 Task: Move the task Update the app to support the latest operating systems to the section To-Do in the project TrialLine and sort the tasks in the project by Due Date.
Action: Mouse moved to (65, 409)
Screenshot: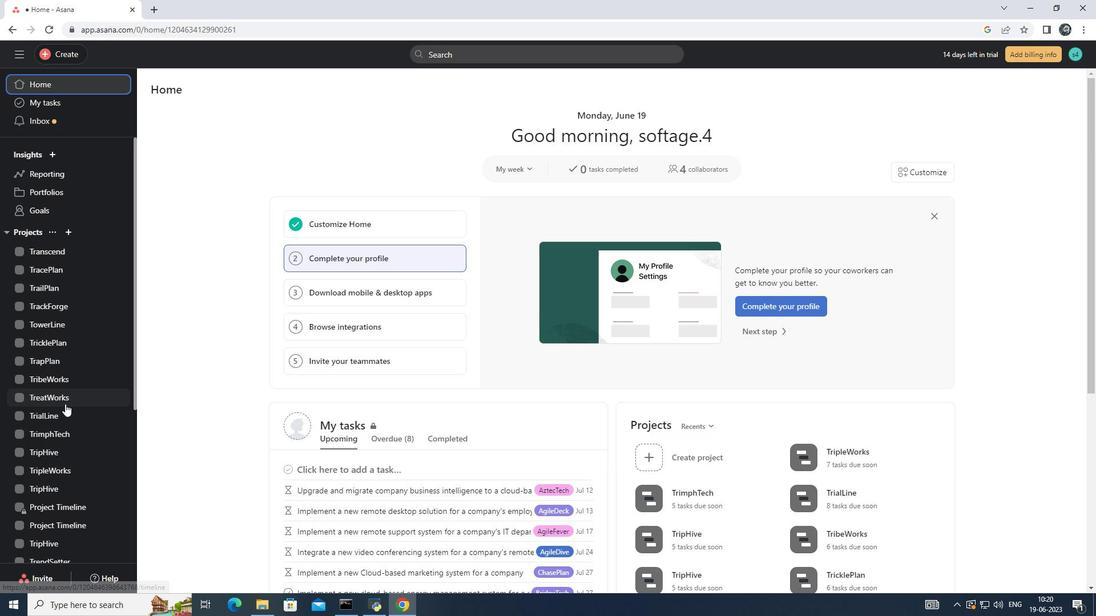 
Action: Mouse pressed left at (65, 409)
Screenshot: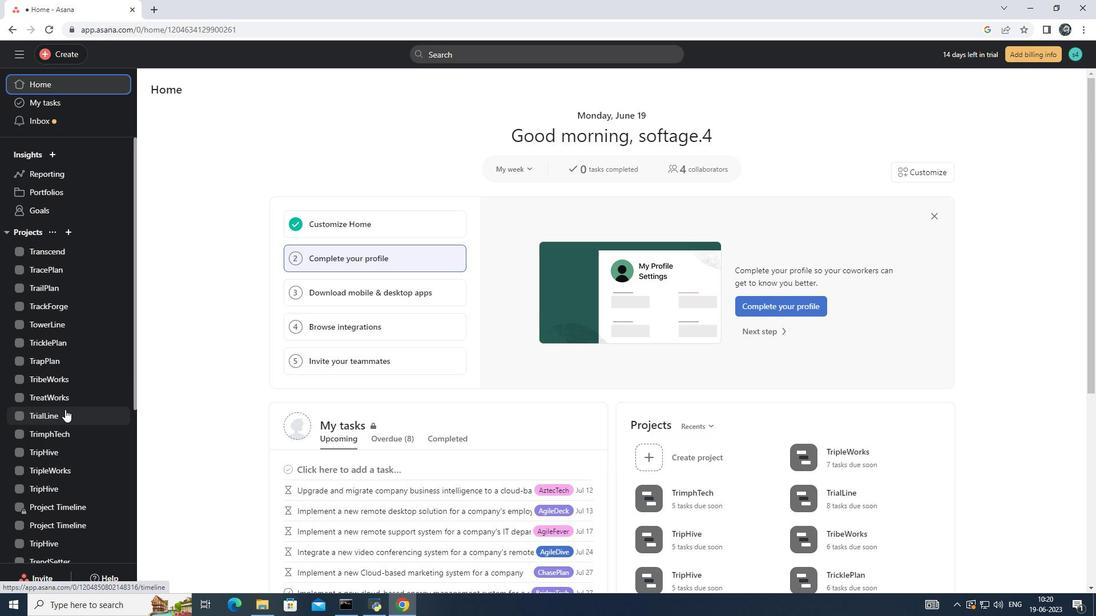 
Action: Mouse moved to (206, 118)
Screenshot: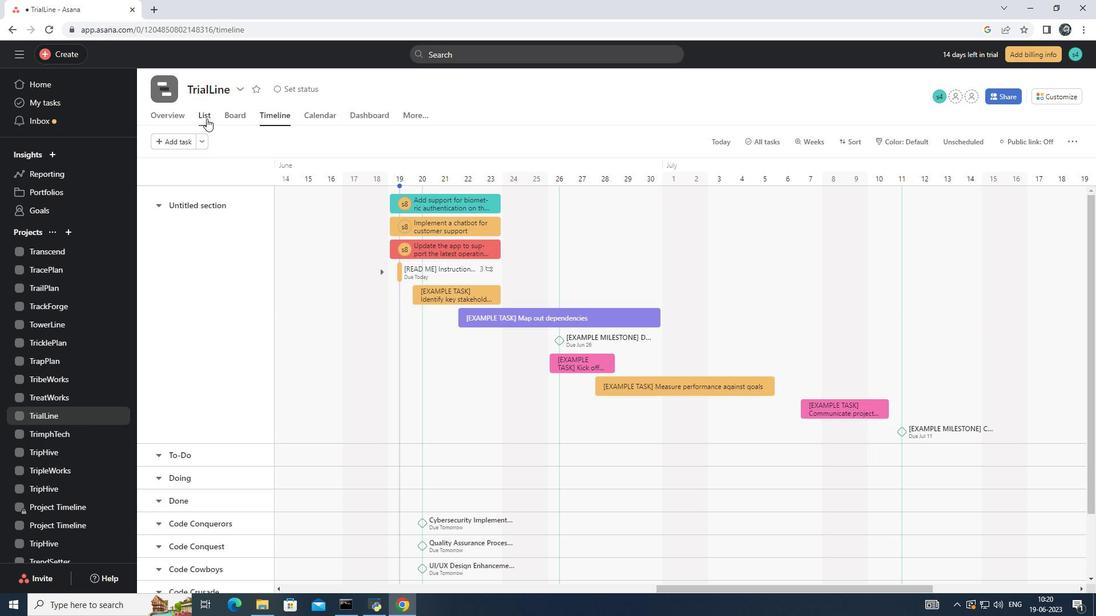 
Action: Mouse pressed left at (206, 118)
Screenshot: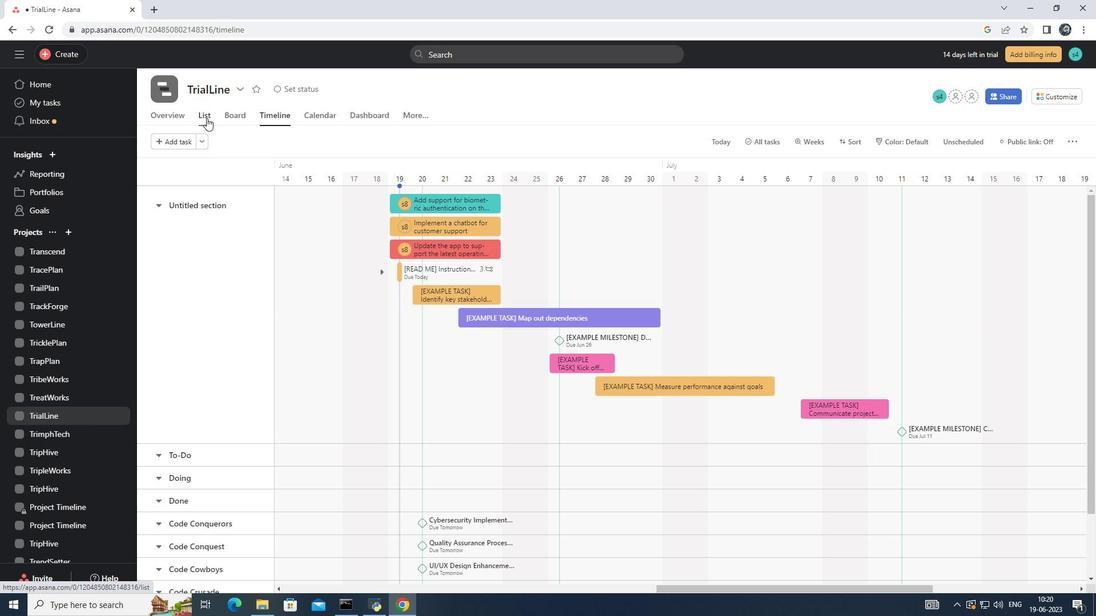 
Action: Mouse moved to (358, 366)
Screenshot: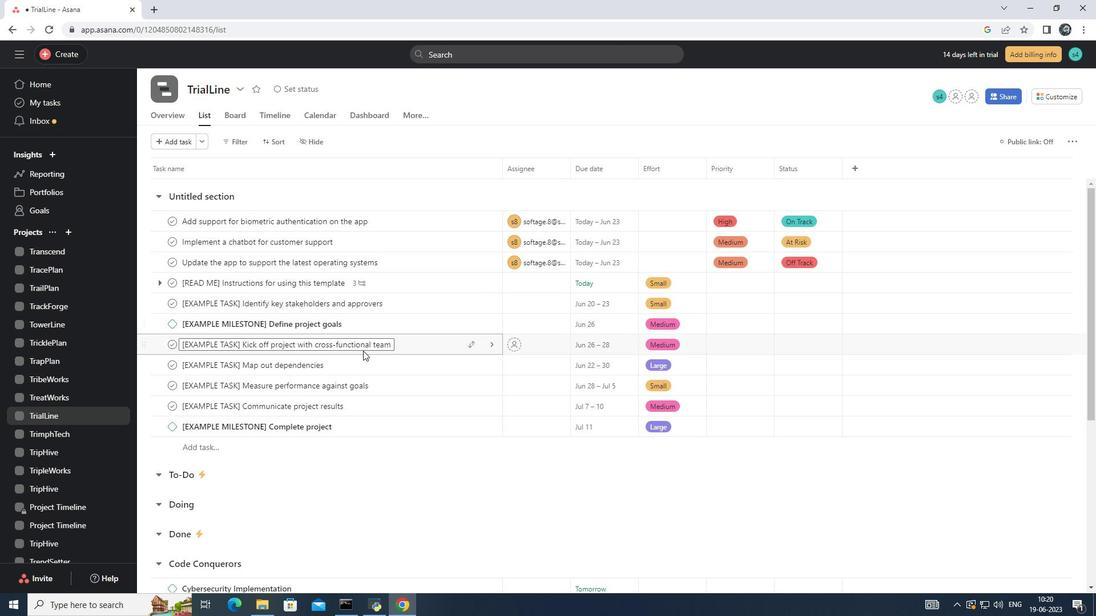
Action: Mouse scrolled (358, 365) with delta (0, 0)
Screenshot: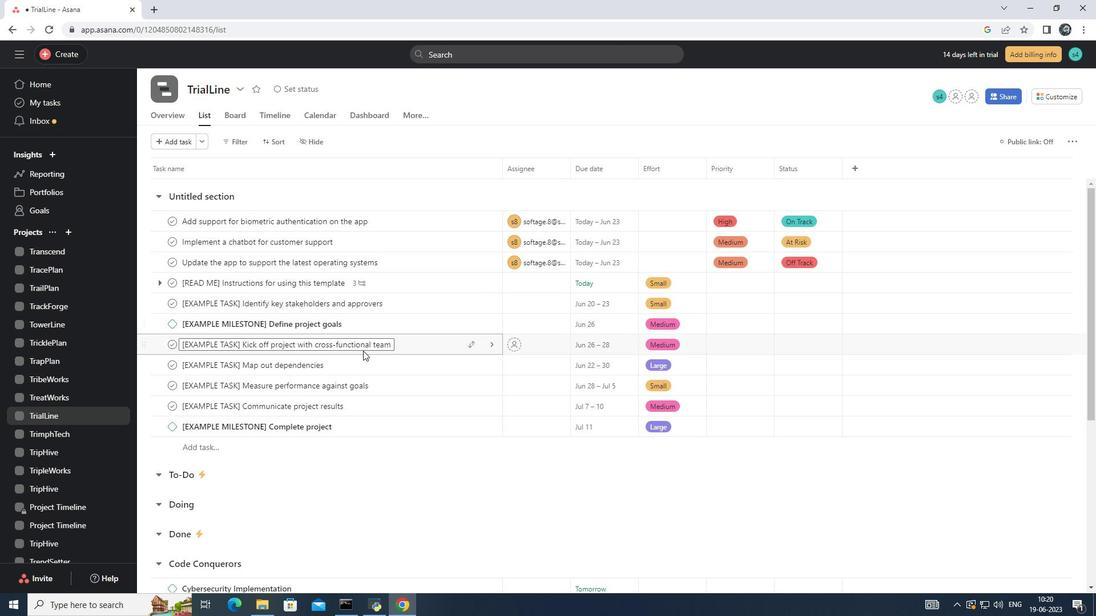 
Action: Mouse moved to (361, 368)
Screenshot: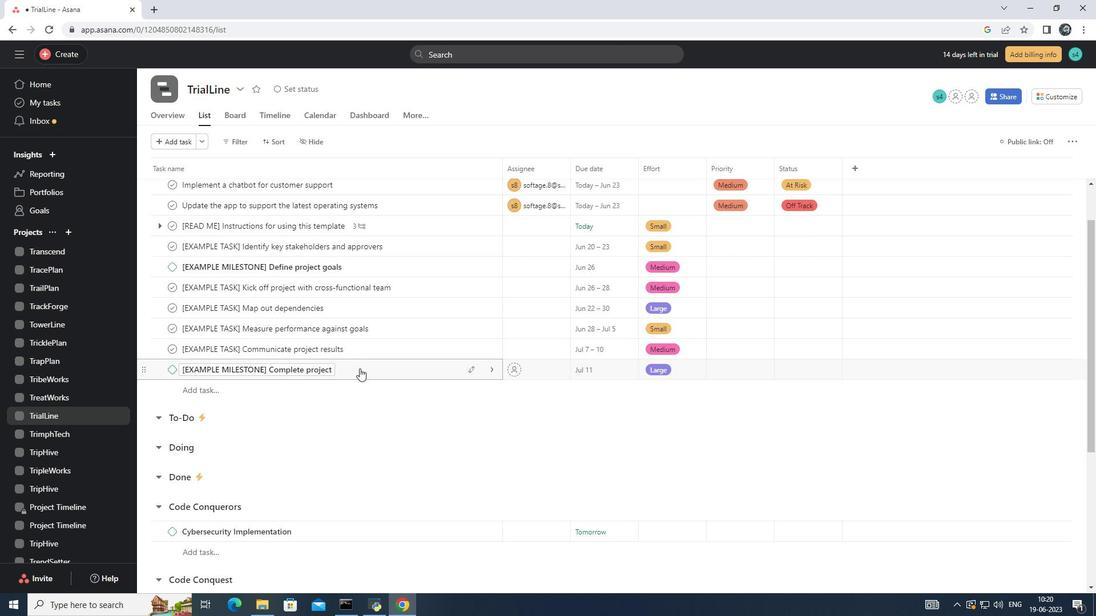 
Action: Mouse scrolled (361, 368) with delta (0, 0)
Screenshot: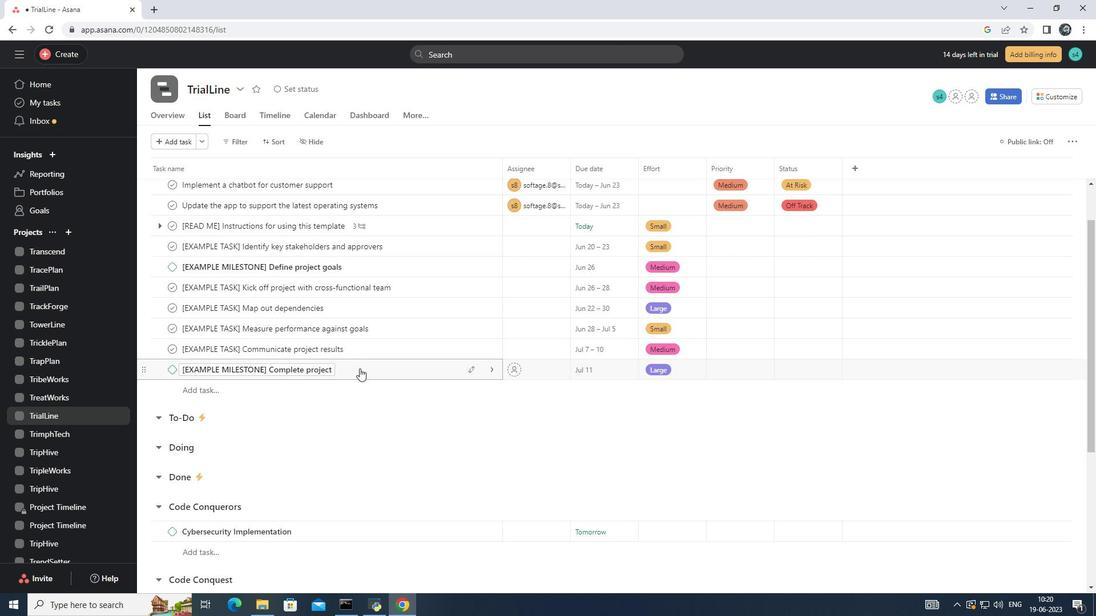 
Action: Mouse scrolled (361, 368) with delta (0, 0)
Screenshot: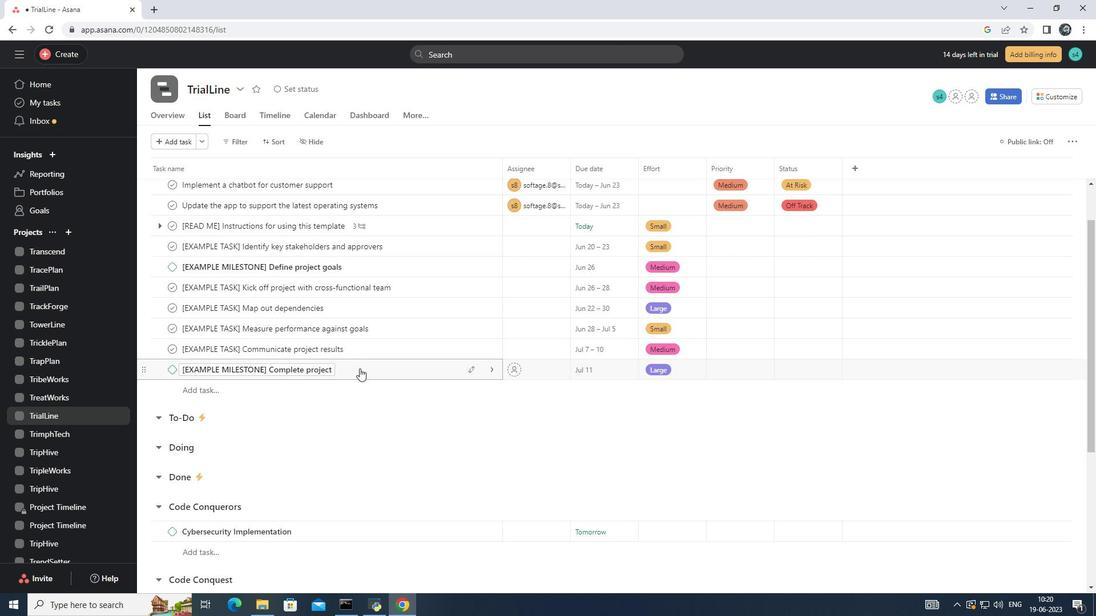 
Action: Mouse moved to (361, 379)
Screenshot: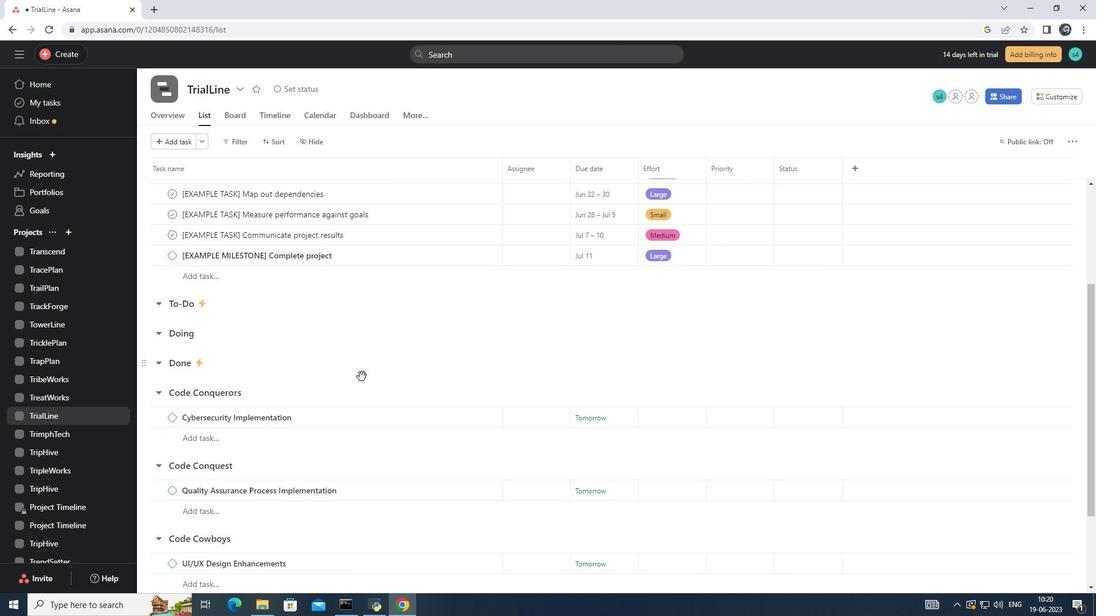 
Action: Mouse scrolled (361, 378) with delta (0, 0)
Screenshot: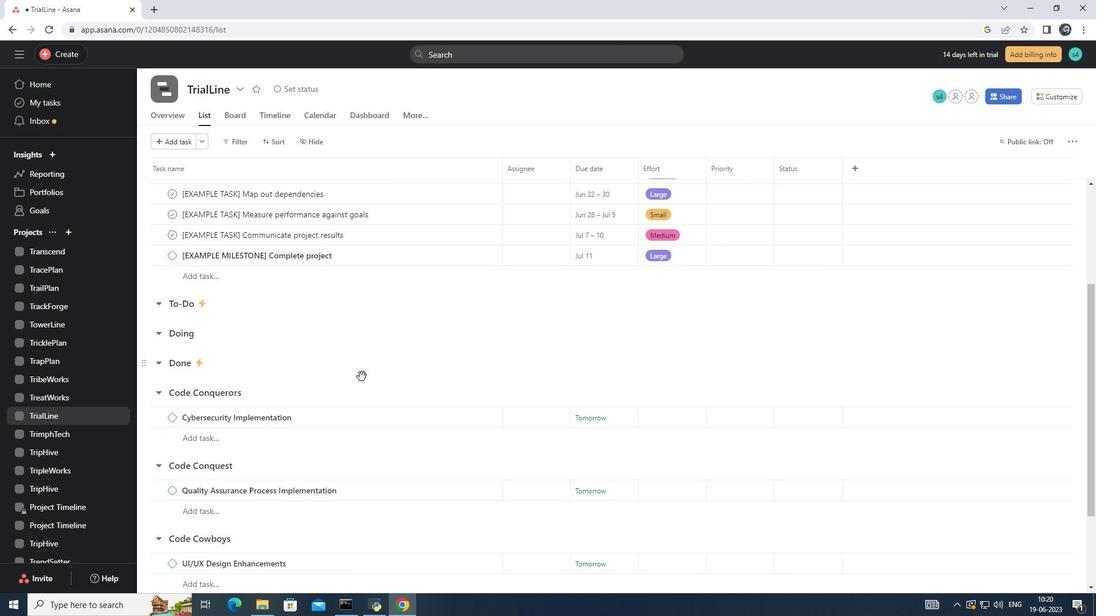 
Action: Mouse scrolled (361, 378) with delta (0, 0)
Screenshot: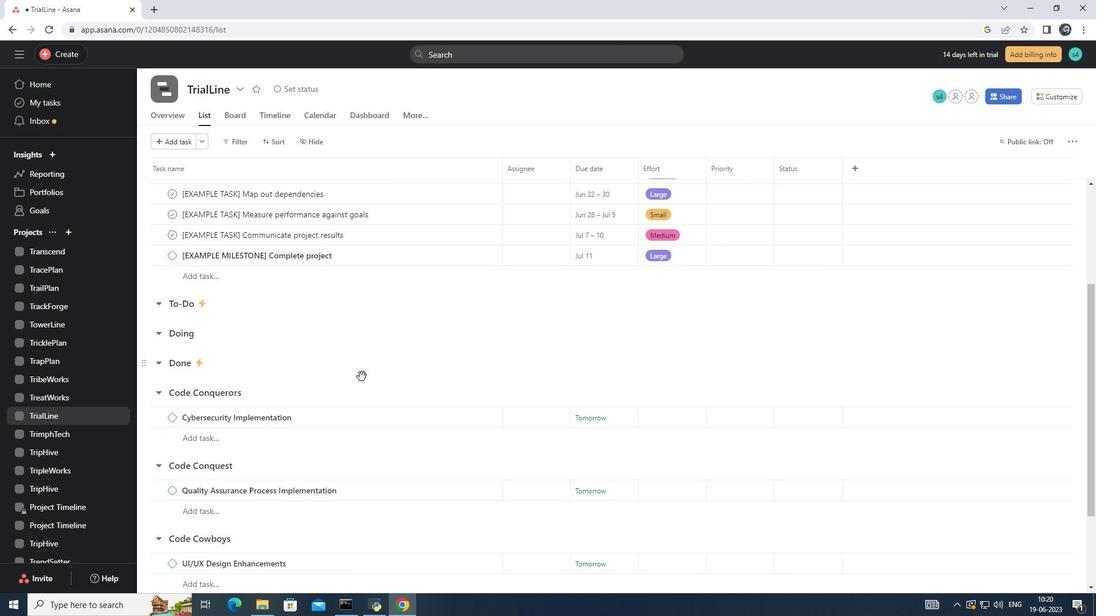 
Action: Mouse moved to (359, 380)
Screenshot: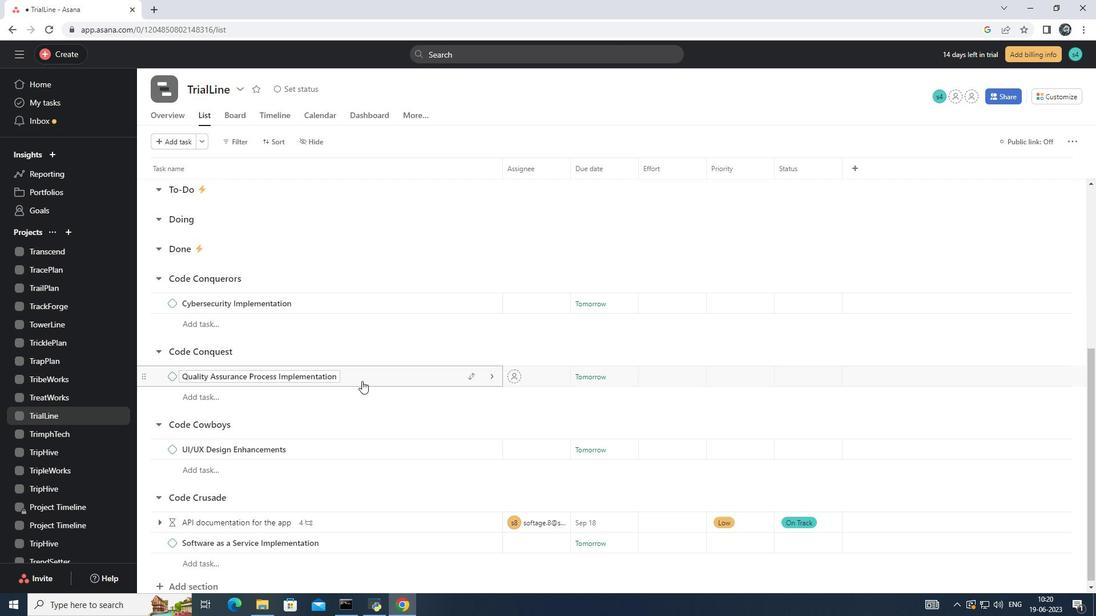 
Action: Mouse scrolled (359, 379) with delta (0, 0)
Screenshot: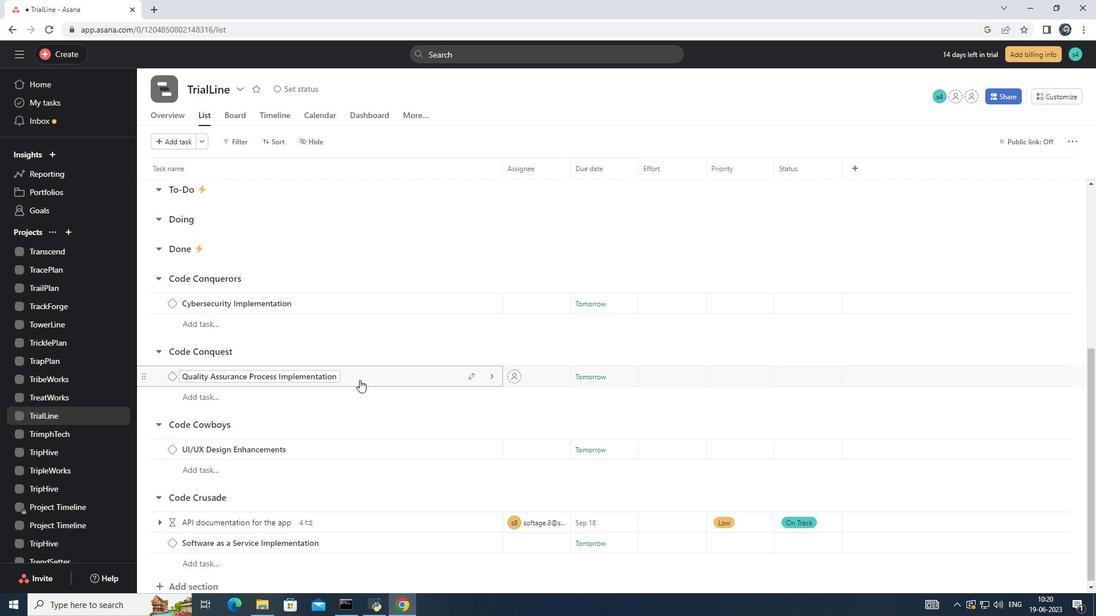 
Action: Mouse scrolled (359, 379) with delta (0, 0)
Screenshot: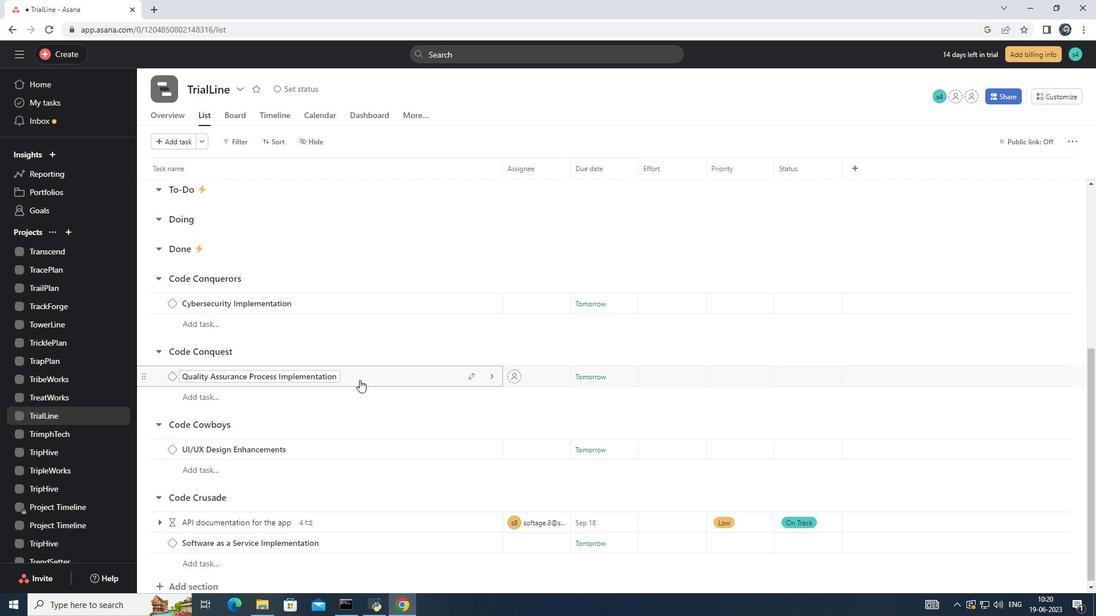 
Action: Mouse scrolled (359, 380) with delta (0, 0)
Screenshot: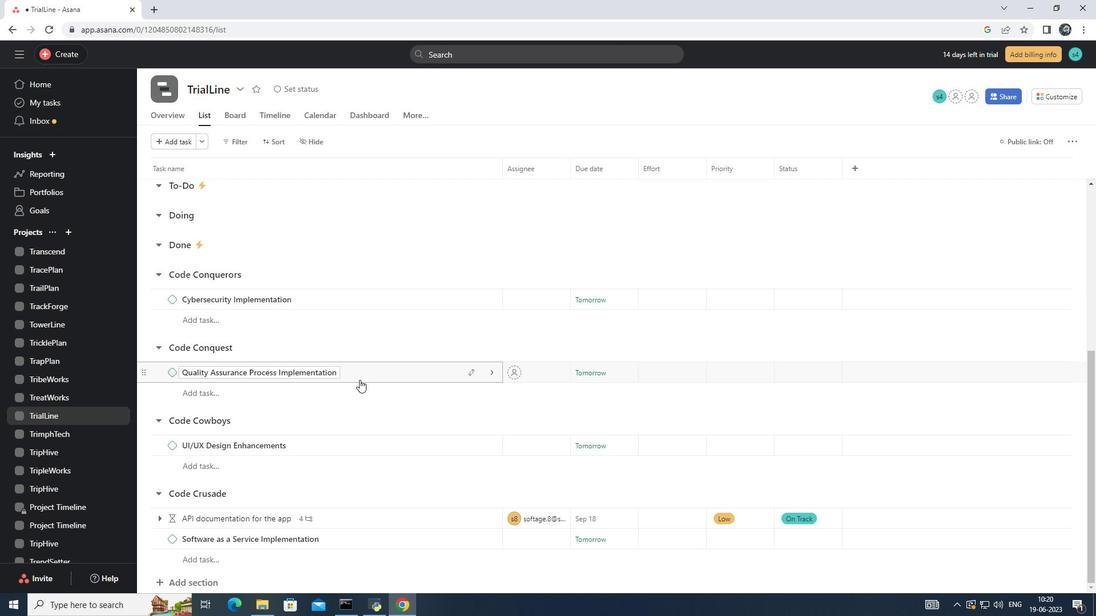 
Action: Mouse scrolled (359, 380) with delta (0, 0)
Screenshot: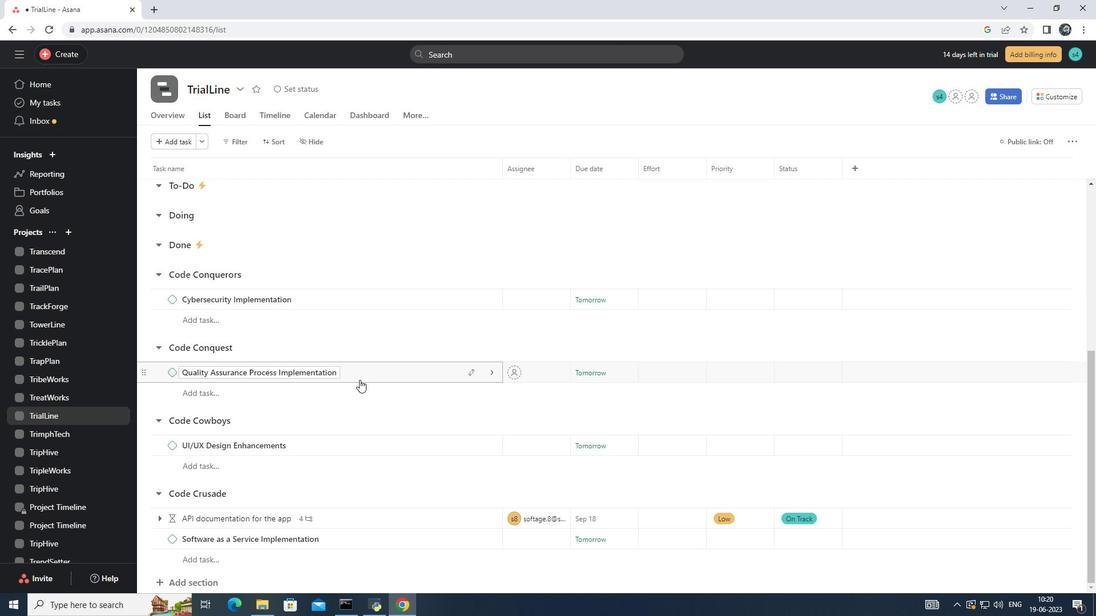 
Action: Mouse scrolled (359, 380) with delta (0, 0)
Screenshot: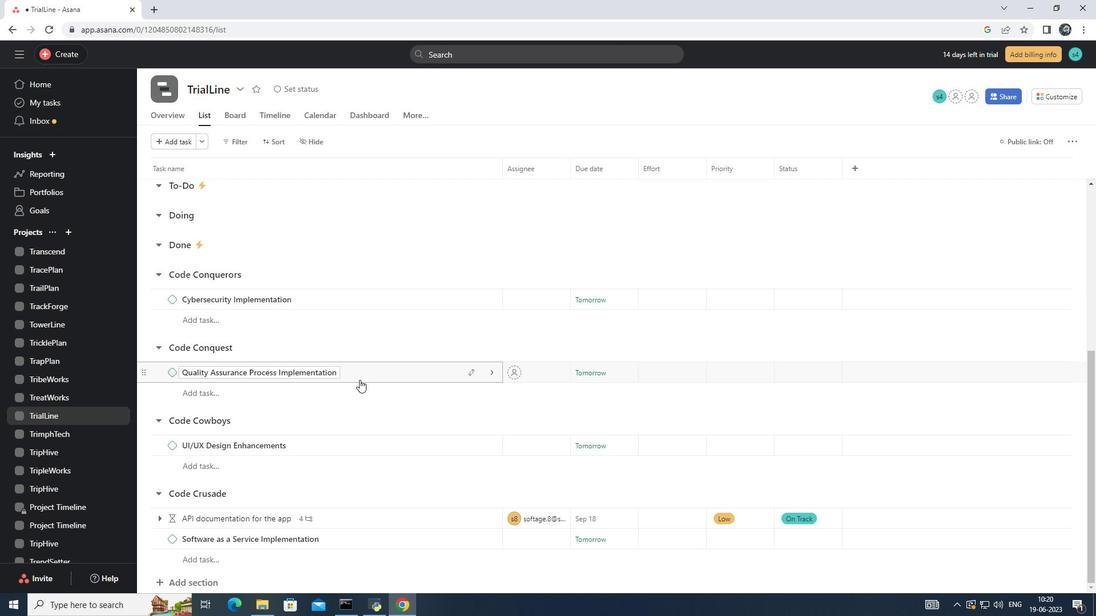 
Action: Mouse scrolled (359, 380) with delta (0, 0)
Screenshot: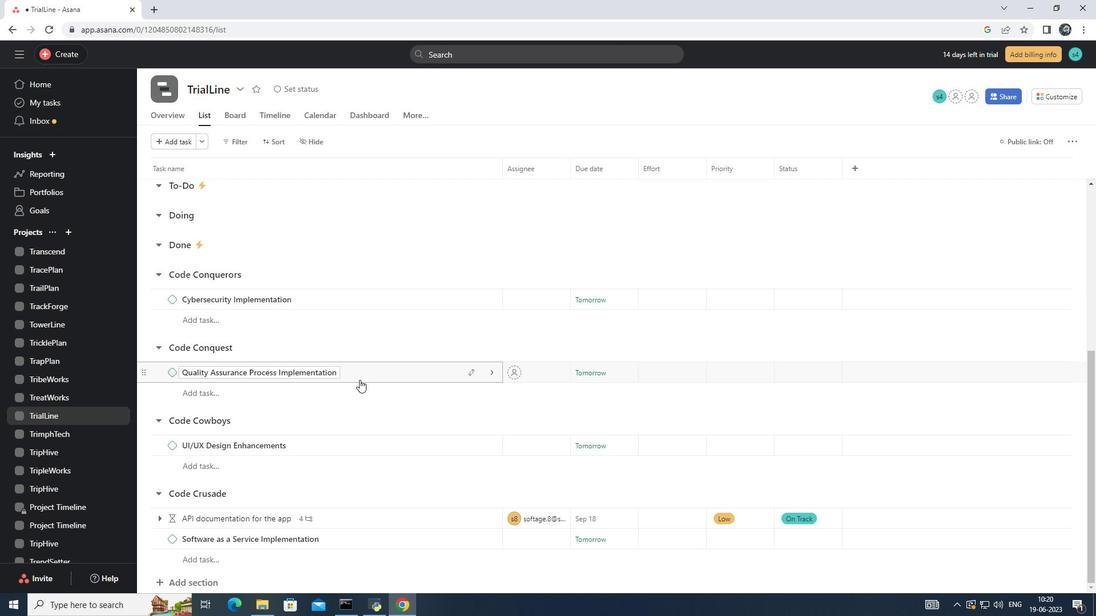 
Action: Mouse scrolled (359, 380) with delta (0, 0)
Screenshot: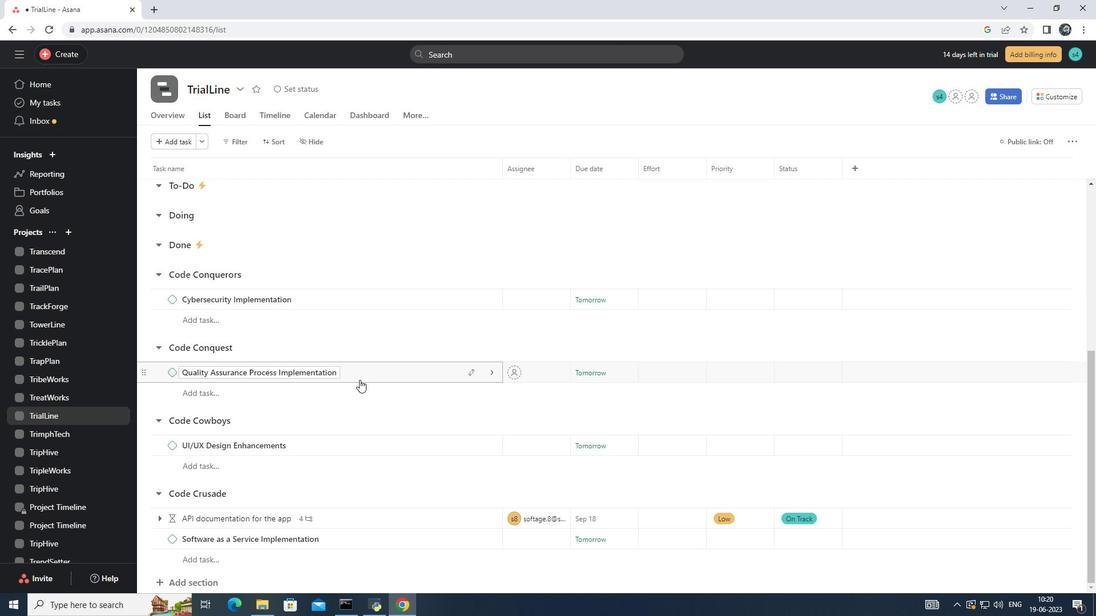 
Action: Mouse scrolled (359, 380) with delta (0, 0)
Screenshot: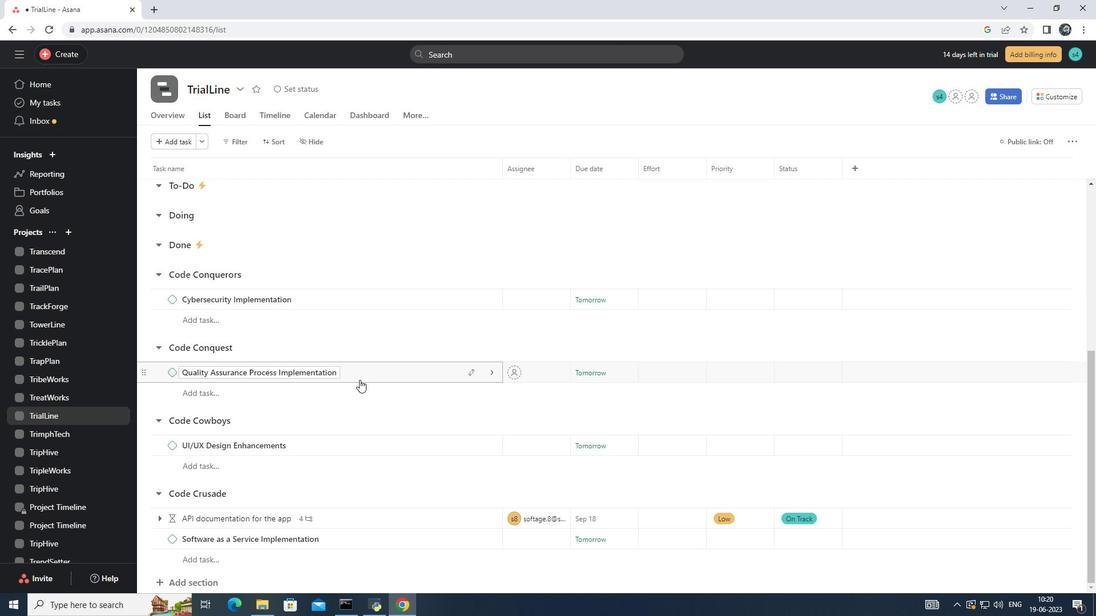 
Action: Mouse scrolled (359, 380) with delta (0, 0)
Screenshot: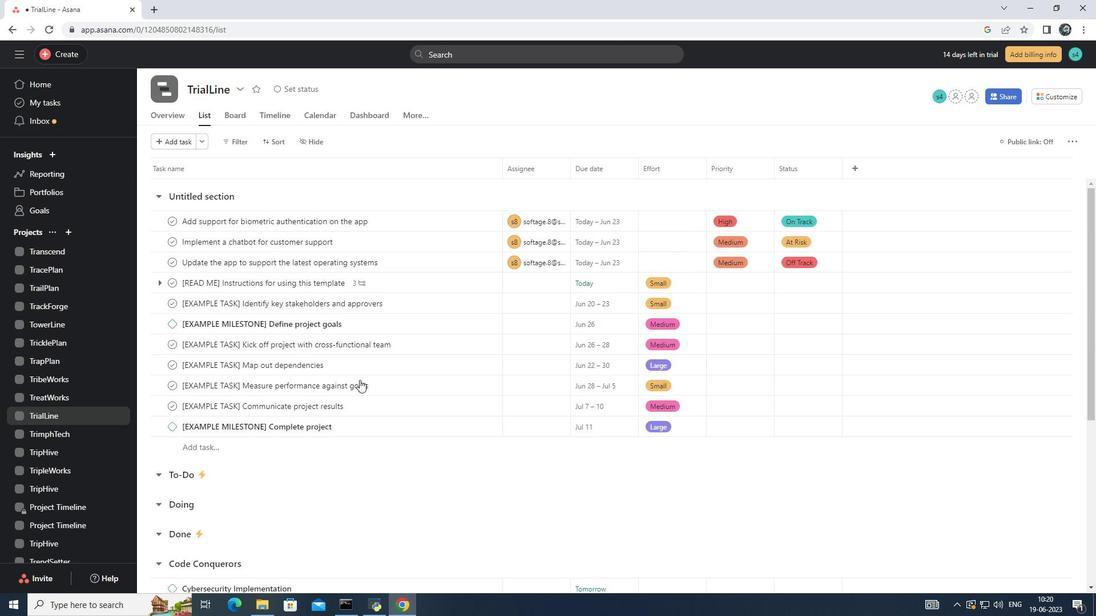 
Action: Mouse scrolled (359, 380) with delta (0, 0)
Screenshot: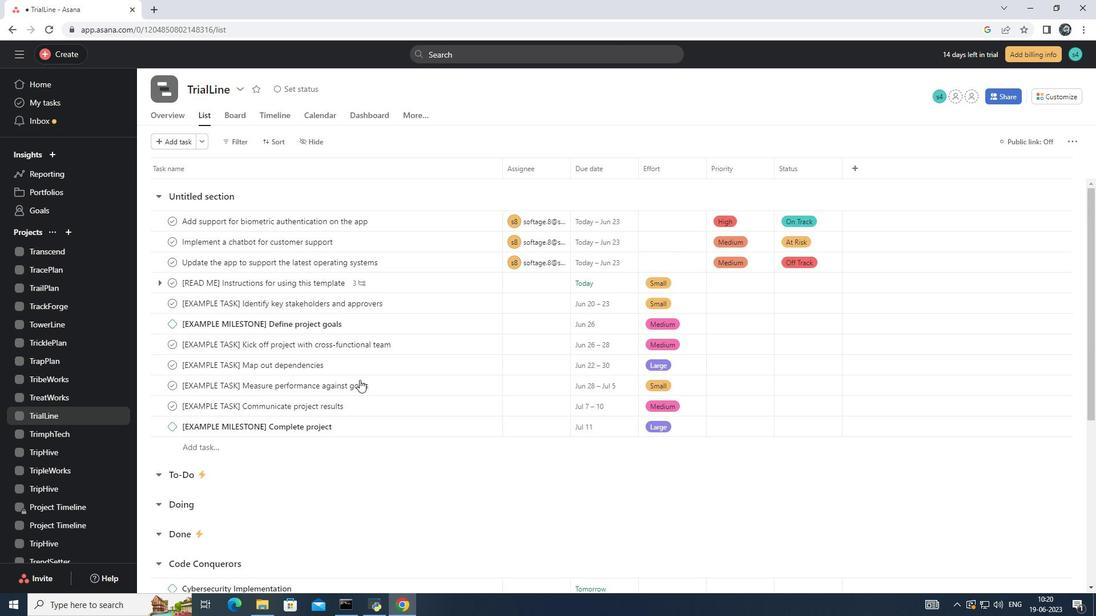 
Action: Mouse scrolled (359, 380) with delta (0, 0)
Screenshot: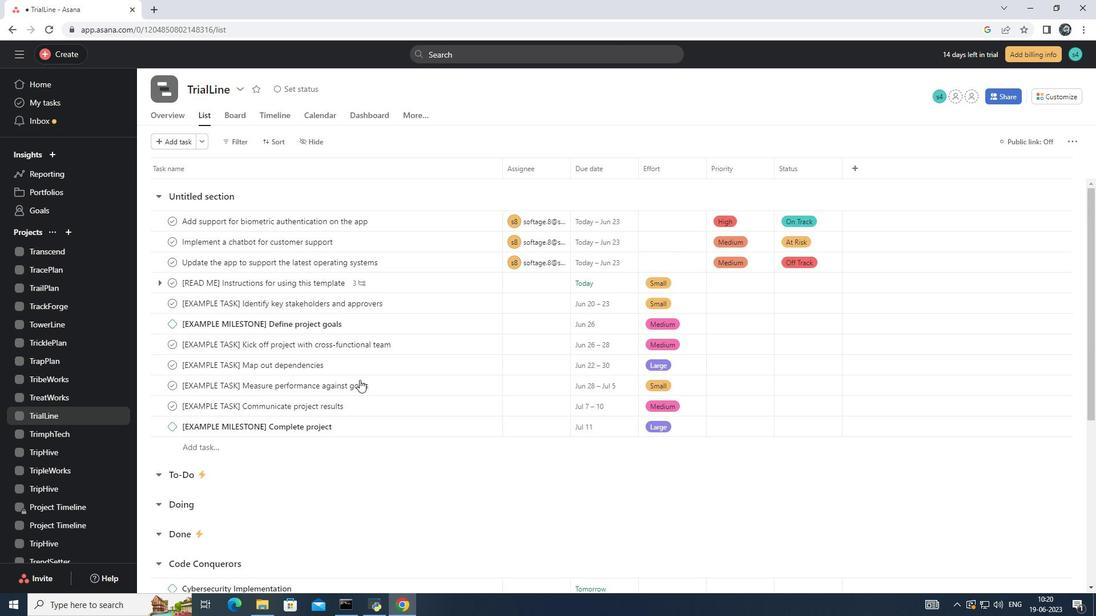 
Action: Mouse moved to (470, 262)
Screenshot: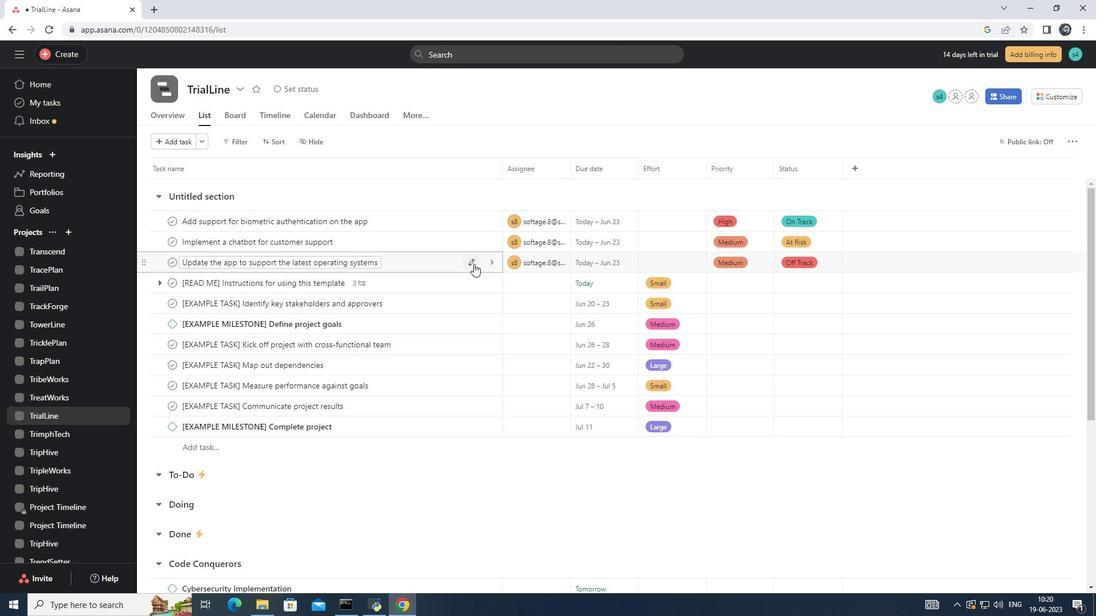 
Action: Mouse pressed left at (470, 262)
Screenshot: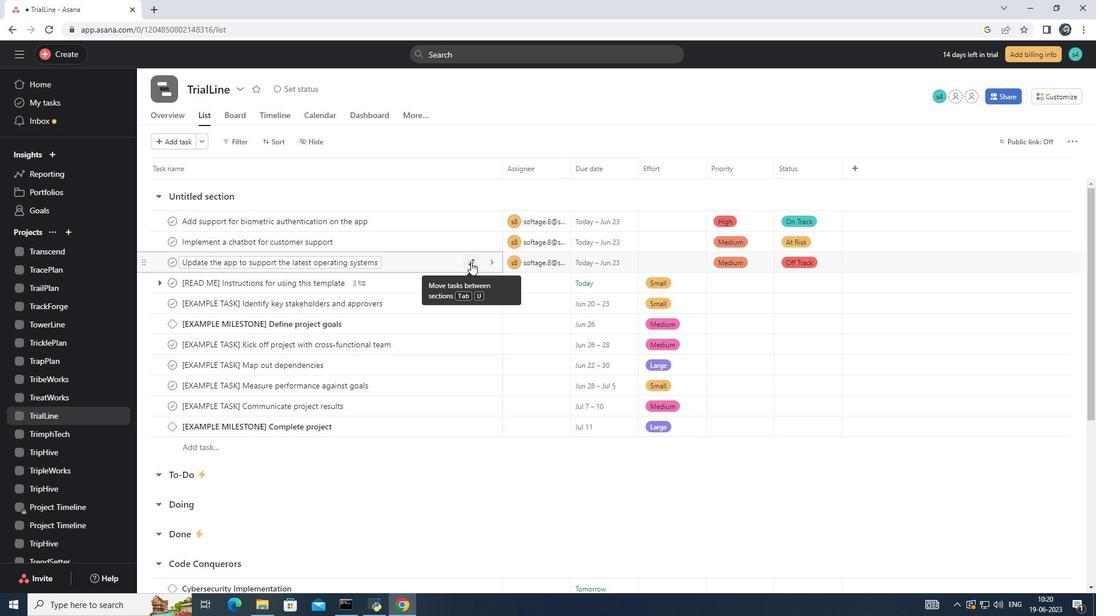 
Action: Mouse moved to (446, 327)
Screenshot: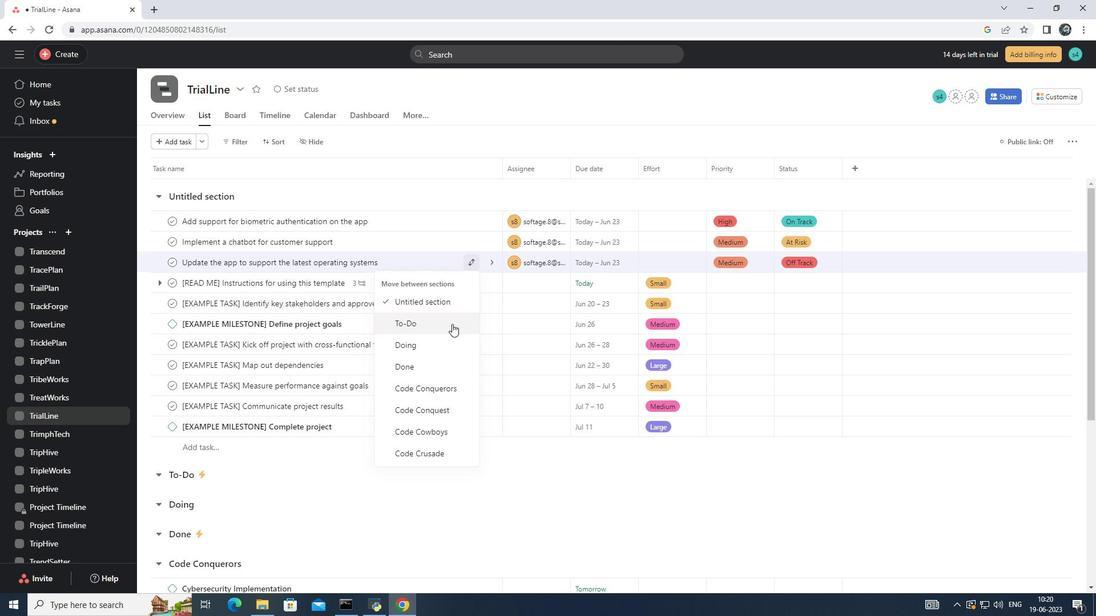 
Action: Mouse pressed left at (446, 327)
Screenshot: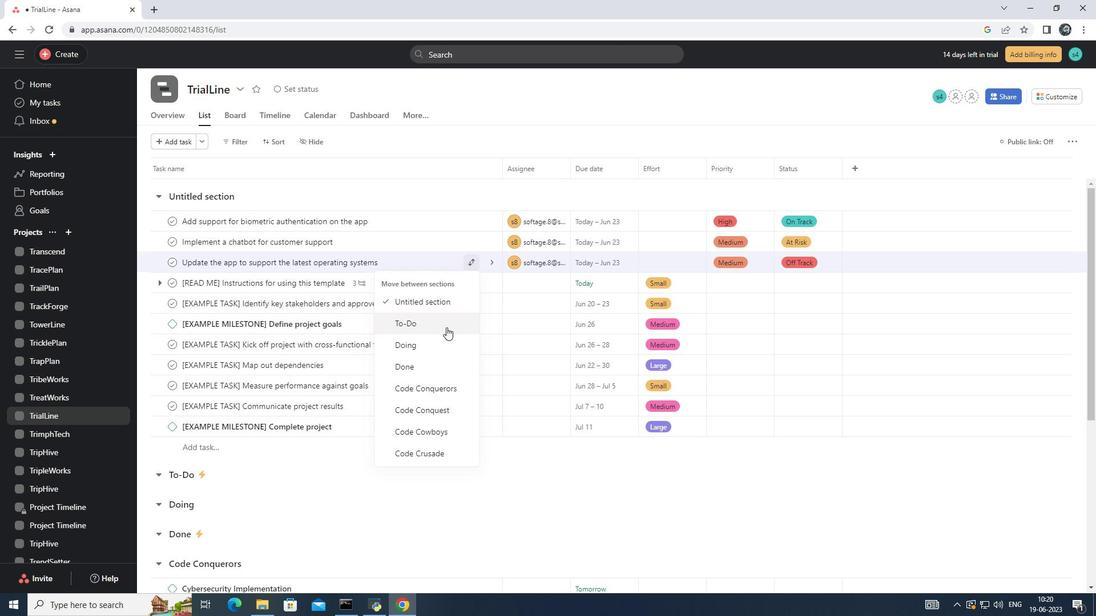 
Action: Mouse moved to (276, 145)
Screenshot: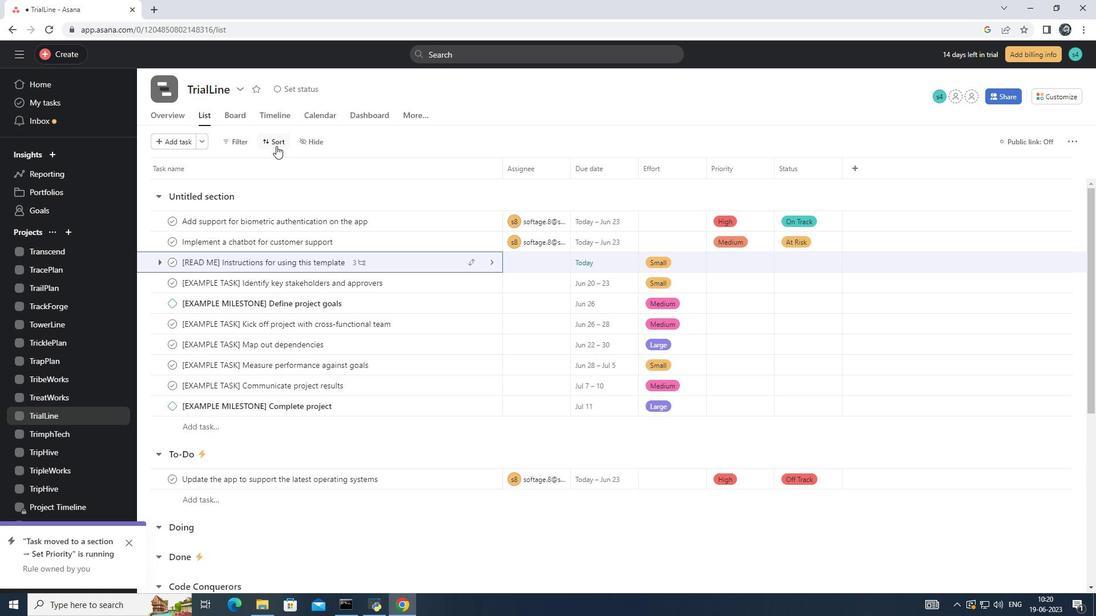 
Action: Mouse pressed left at (276, 145)
Screenshot: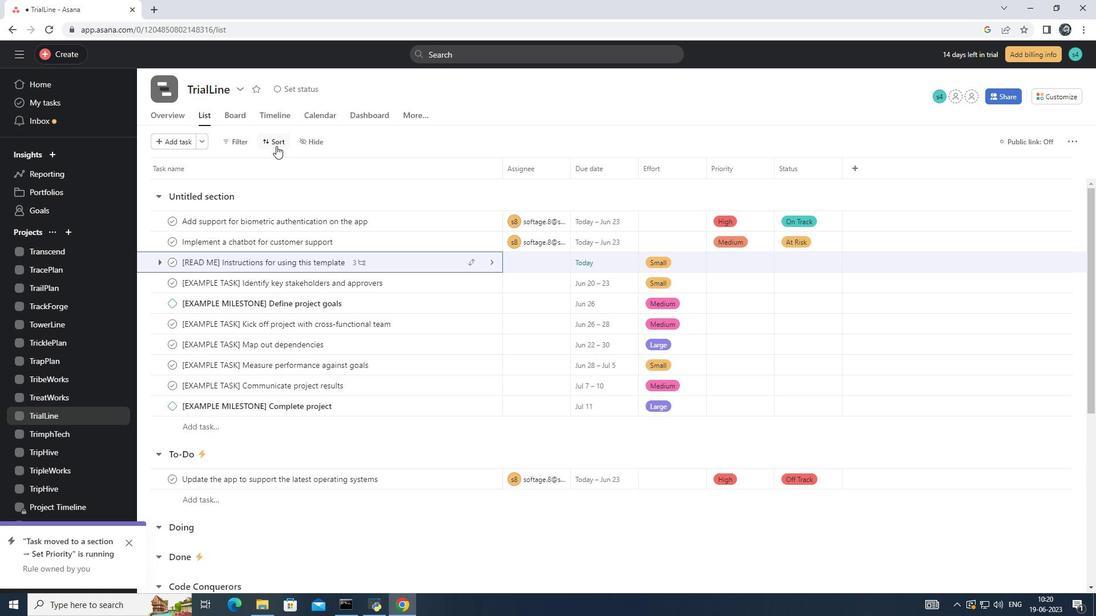 
Action: Mouse moved to (318, 215)
Screenshot: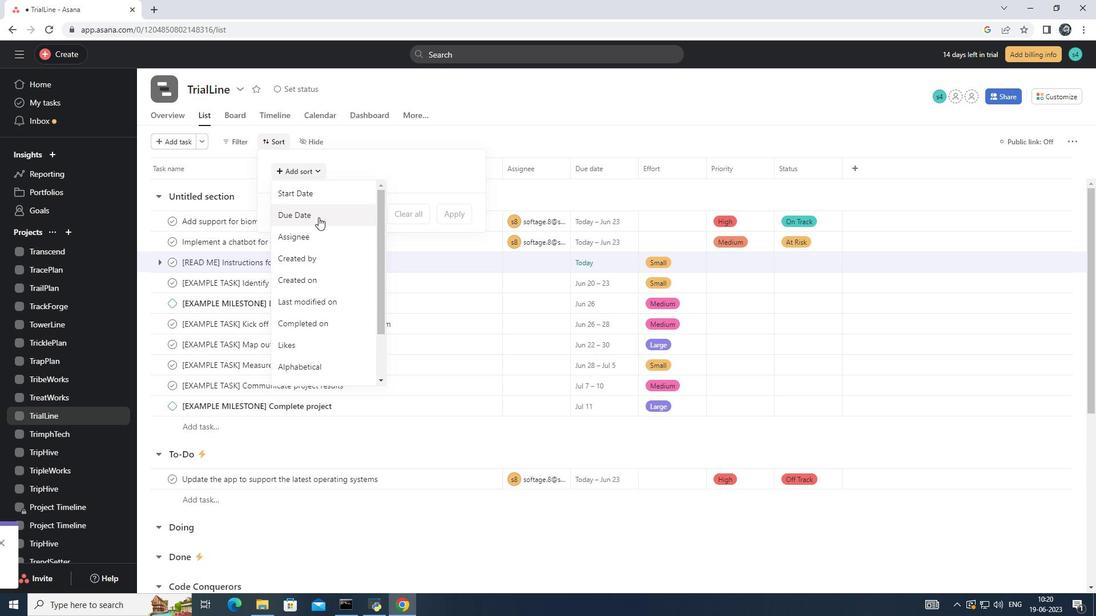 
Action: Mouse pressed left at (318, 215)
Screenshot: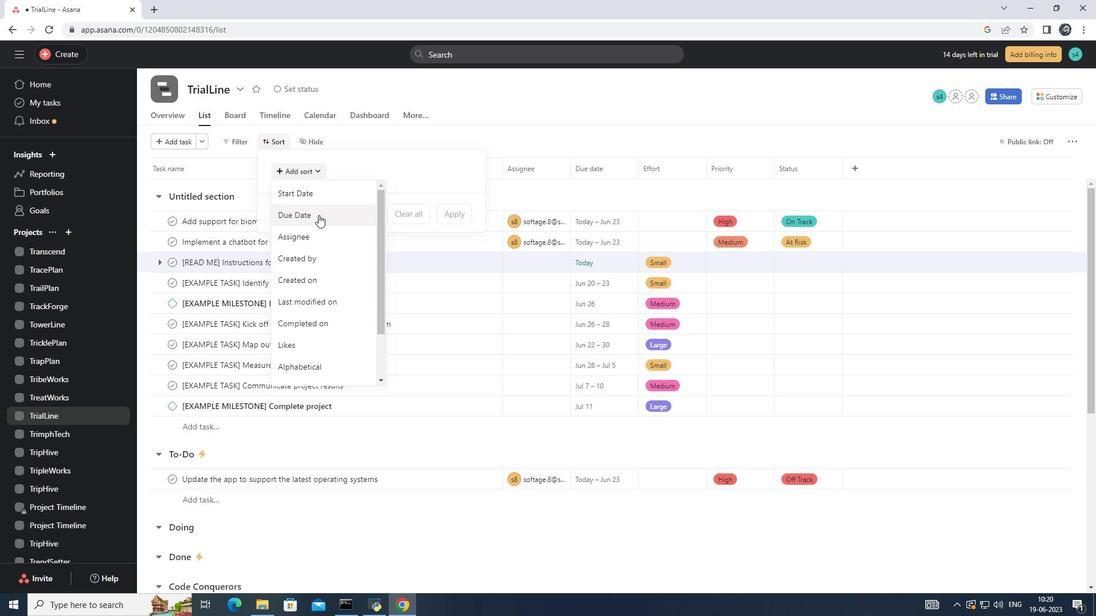 
Action: Mouse moved to (445, 259)
Screenshot: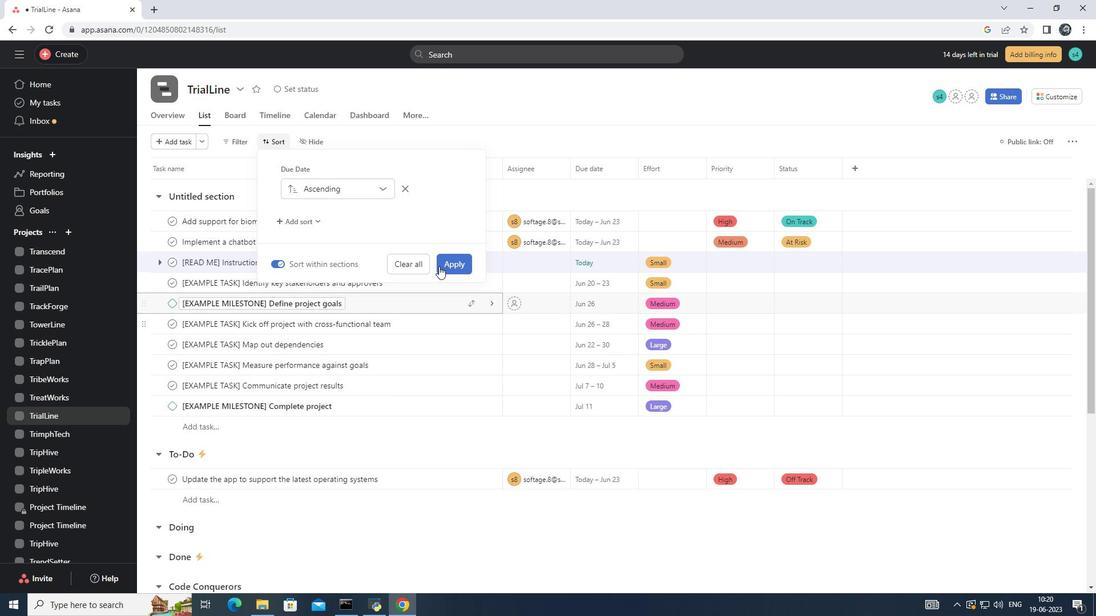 
Action: Mouse pressed left at (445, 259)
Screenshot: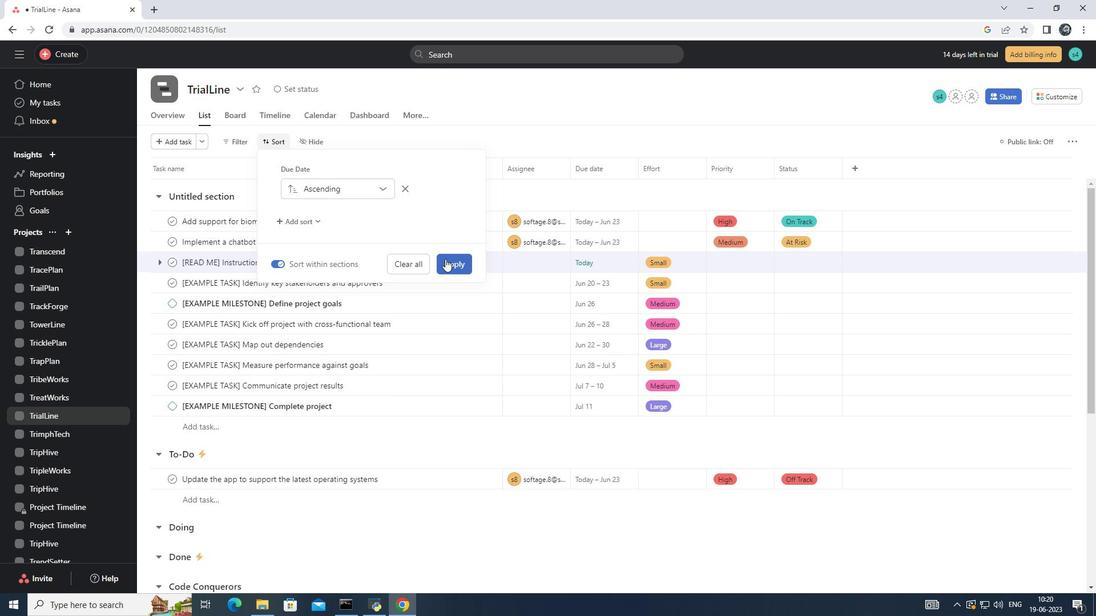 
